 Task: Create a sub task System Test and UAT for the task  Develop a new online tool for project collaboration in the project AgileLogic , assign it to team member softage.4@softage.net and update the status of the sub task to  Completed , set the priority of the sub task to High
Action: Mouse moved to (41, 274)
Screenshot: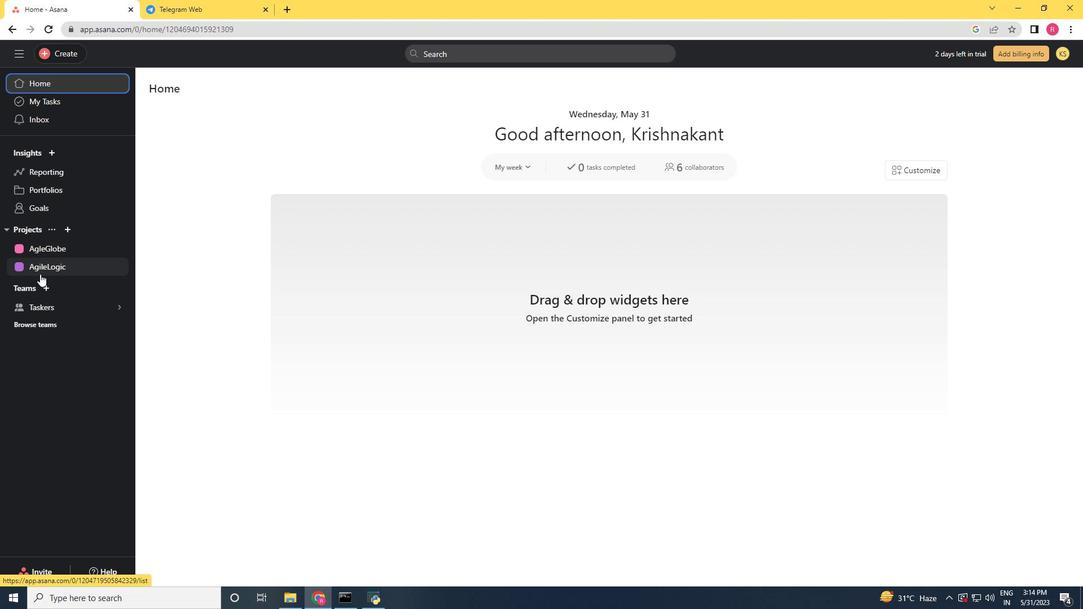 
Action: Mouse pressed left at (41, 274)
Screenshot: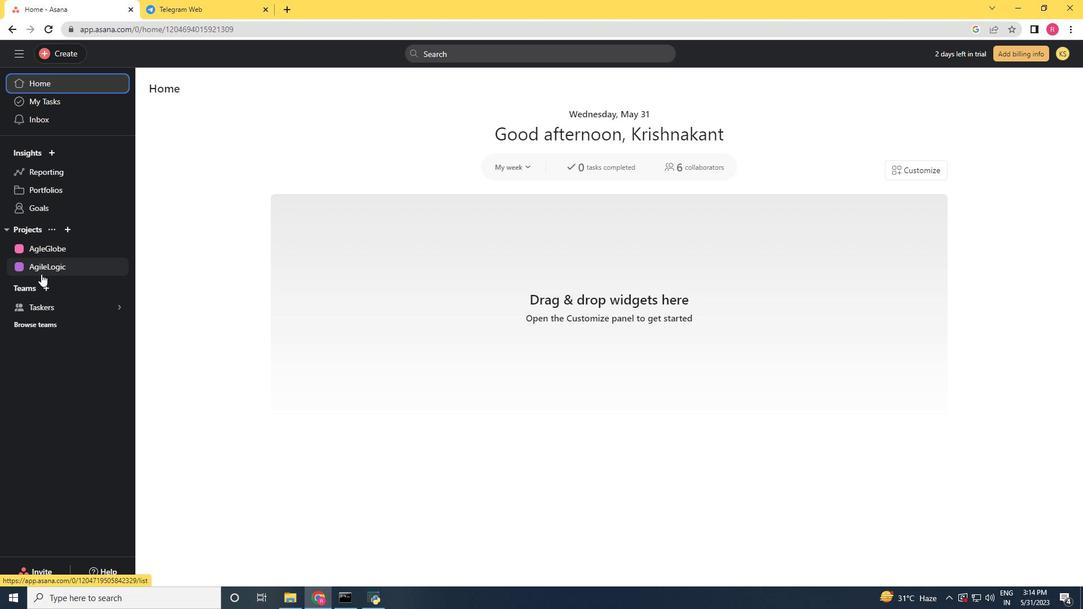 
Action: Mouse moved to (447, 247)
Screenshot: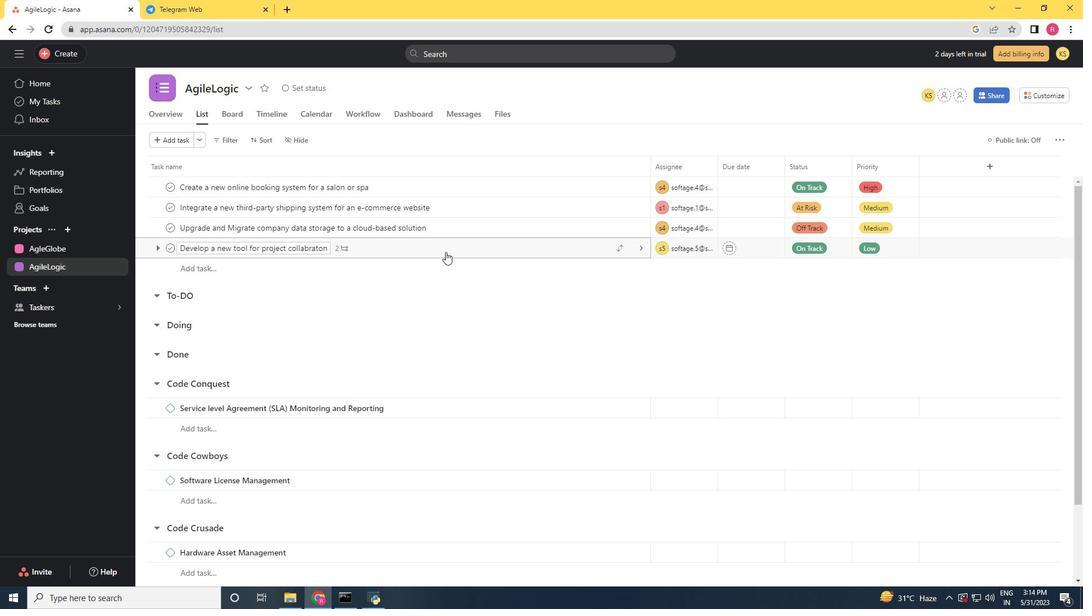 
Action: Mouse pressed left at (447, 247)
Screenshot: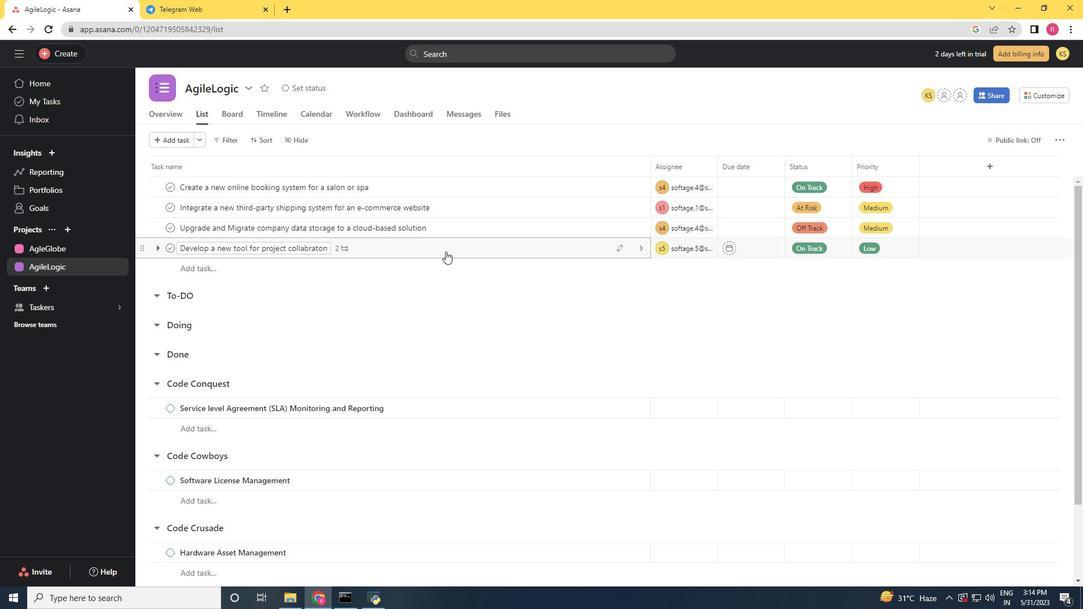 
Action: Mouse moved to (820, 344)
Screenshot: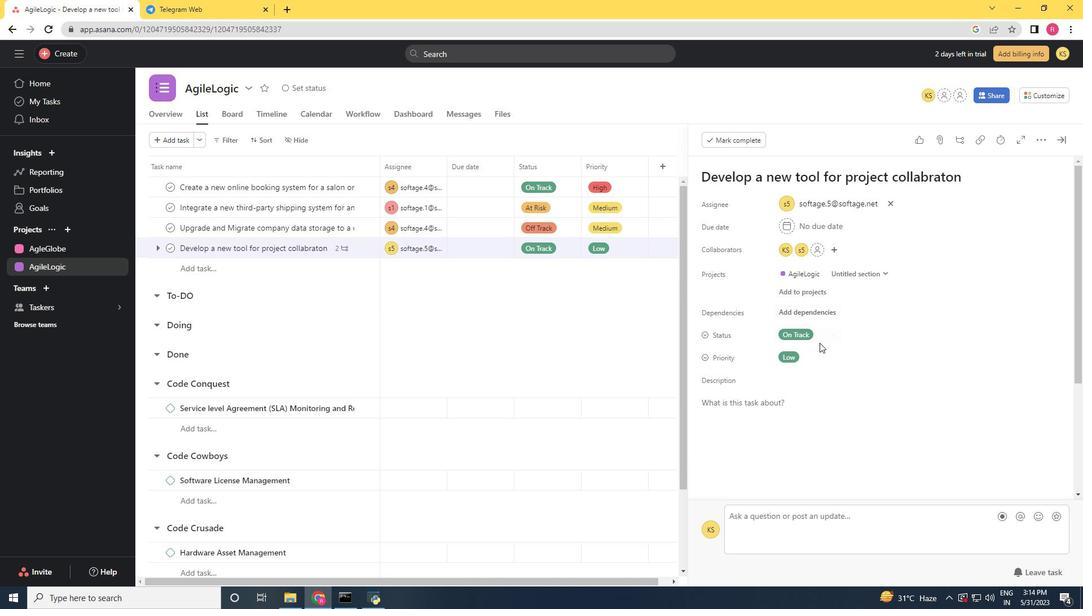 
Action: Mouse scrolled (820, 344) with delta (0, 0)
Screenshot: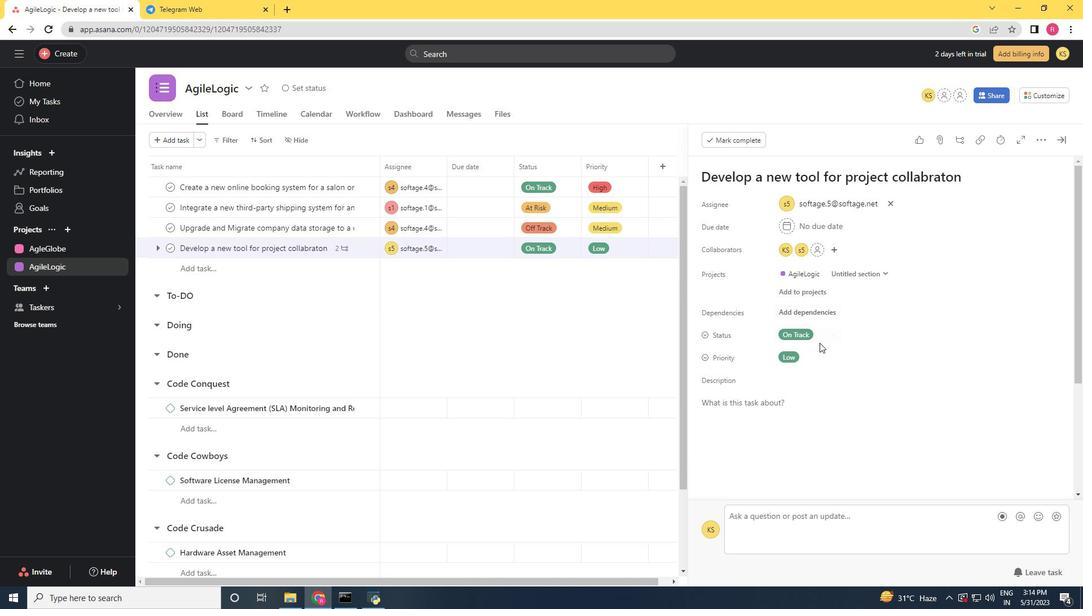 
Action: Mouse moved to (820, 346)
Screenshot: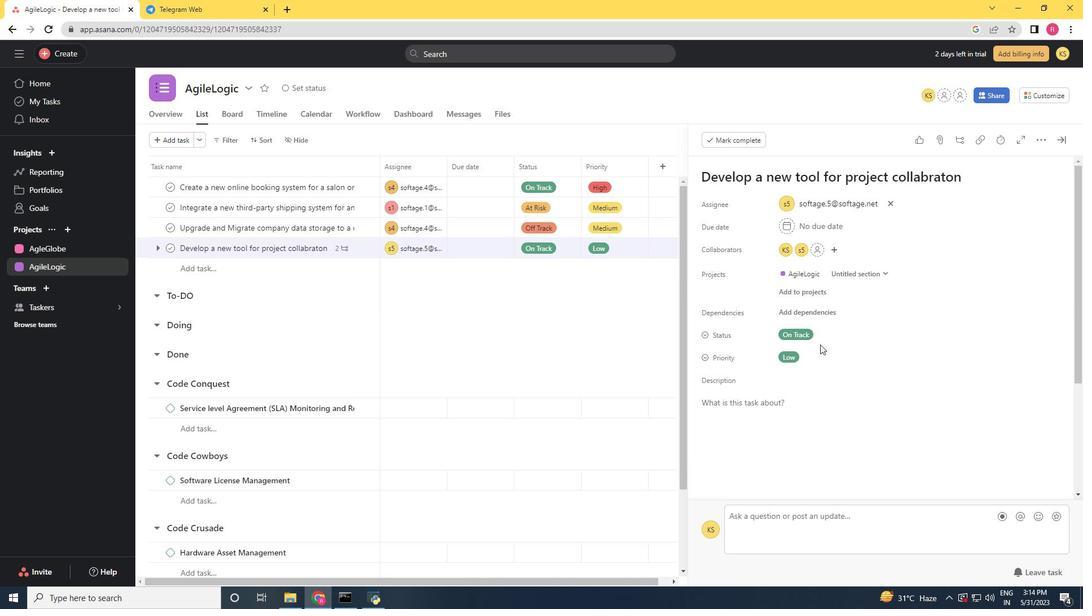 
Action: Mouse scrolled (820, 346) with delta (0, 0)
Screenshot: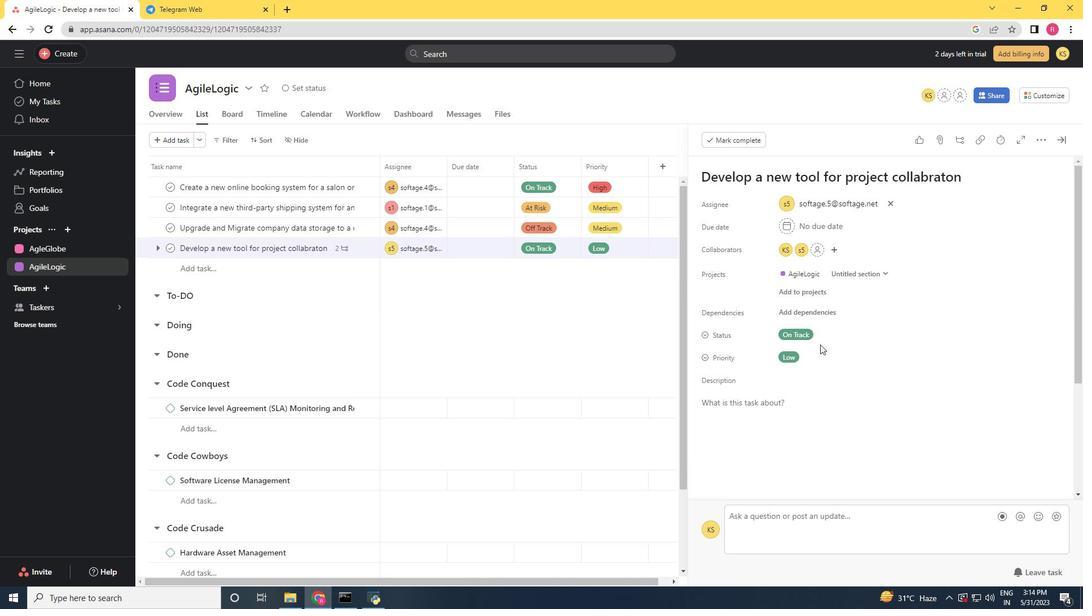 
Action: Mouse scrolled (820, 346) with delta (0, 0)
Screenshot: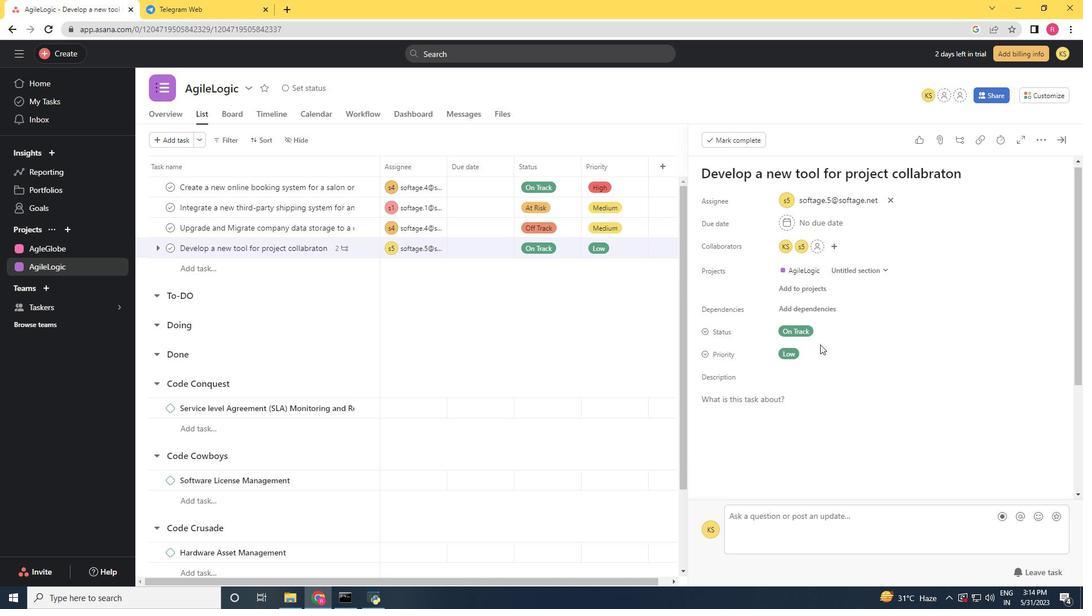 
Action: Mouse scrolled (820, 346) with delta (0, 0)
Screenshot: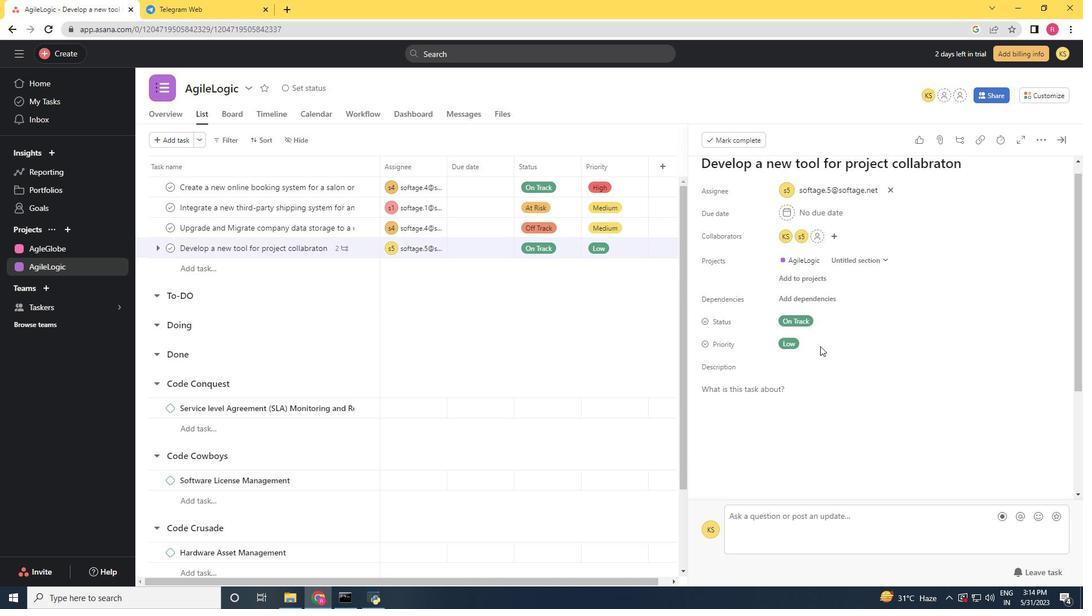 
Action: Mouse moved to (739, 406)
Screenshot: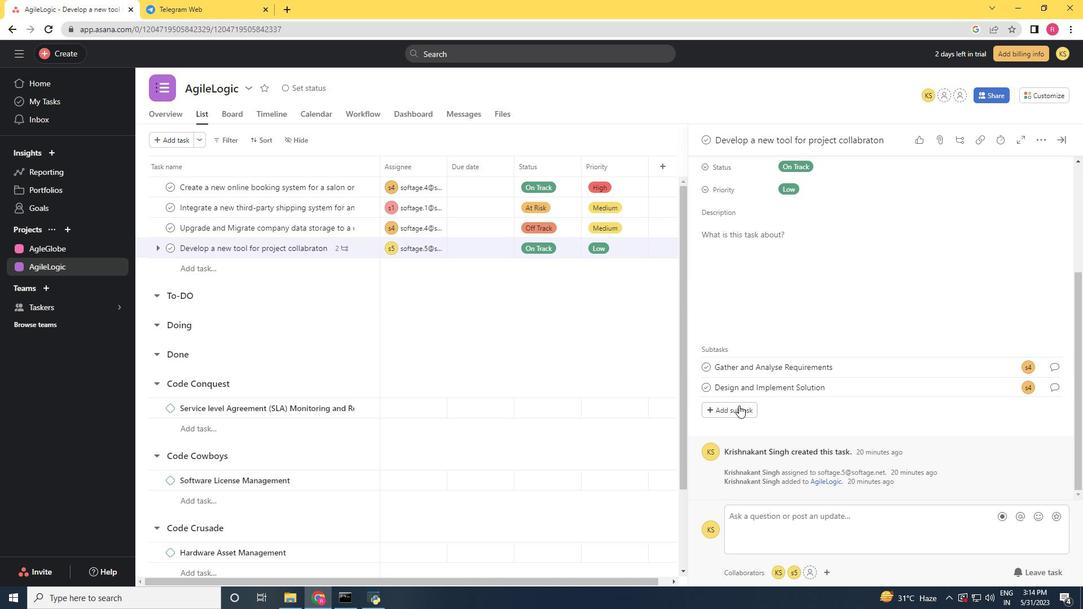 
Action: Mouse pressed left at (739, 406)
Screenshot: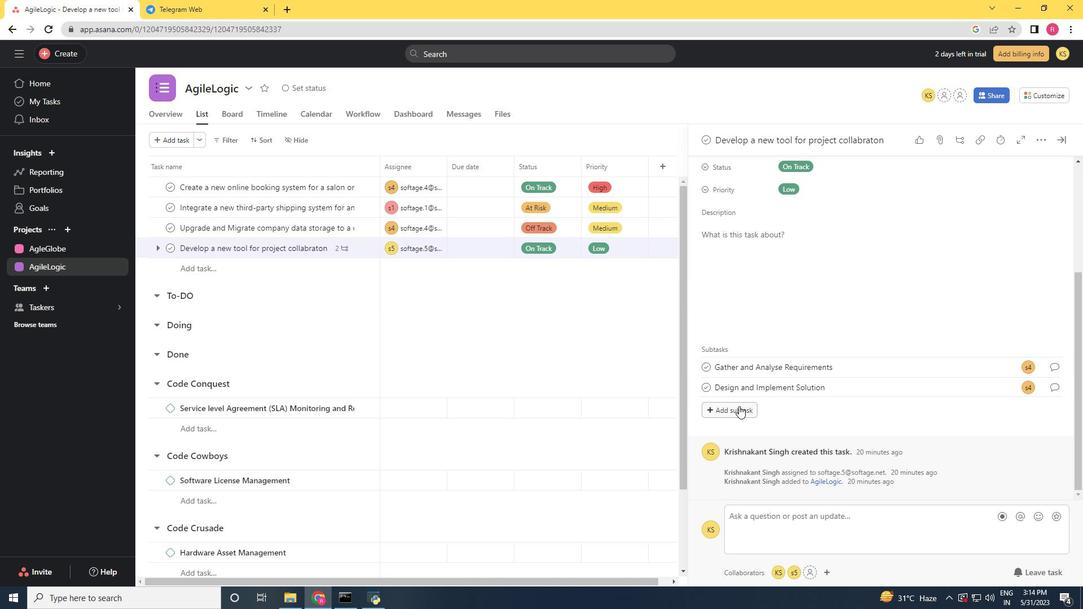 
Action: Key pressed <Key.shift>Systen<Key.backspace>m<Key.space><Key.shift>Test<Key.space>and<Key.space><Key.shift>UAT<Key.space>
Screenshot: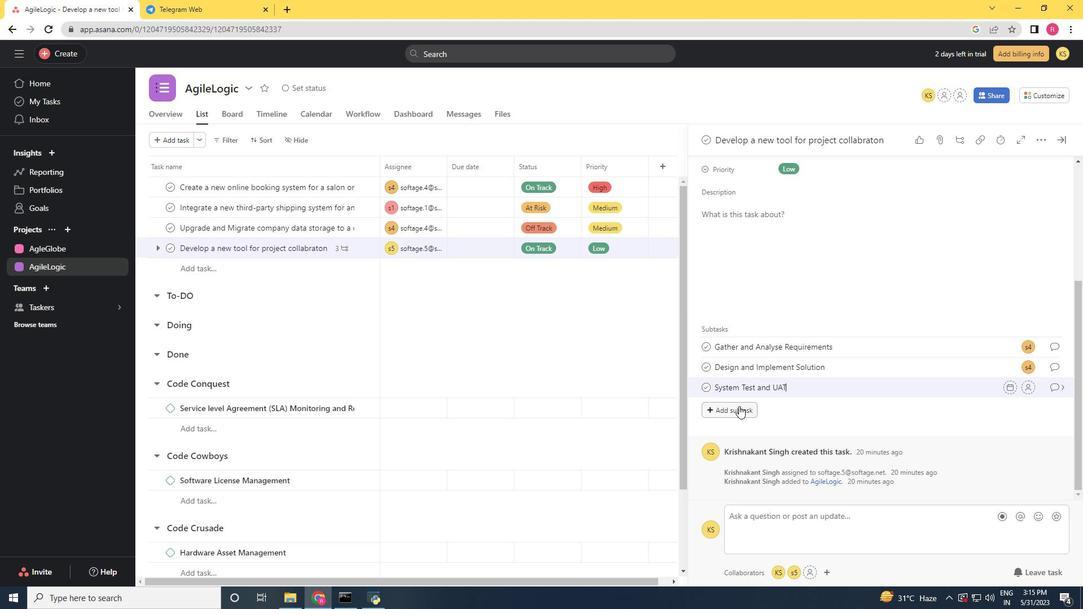 
Action: Mouse moved to (1030, 383)
Screenshot: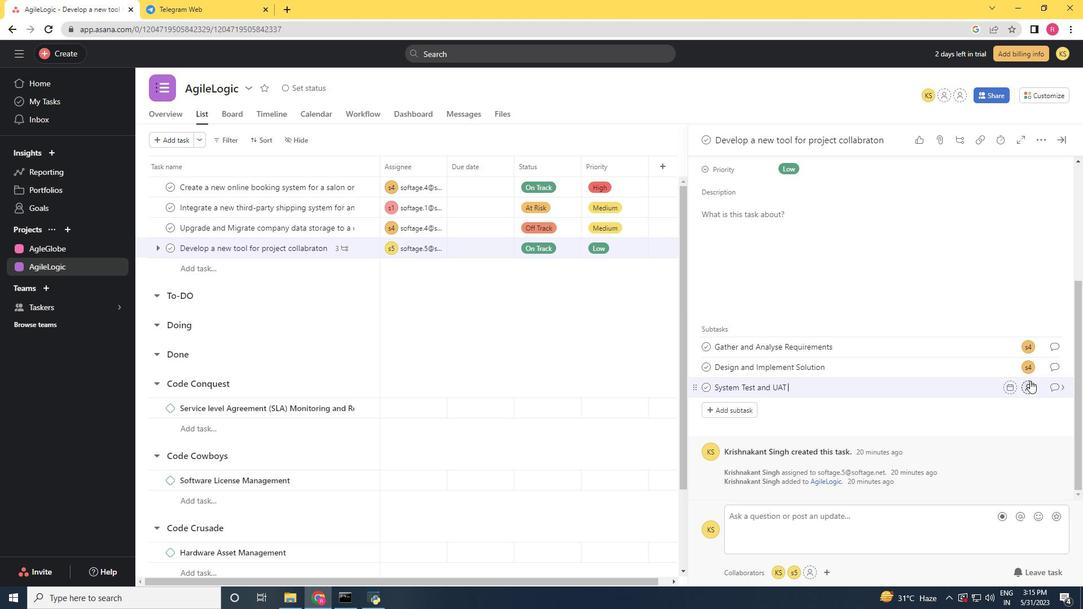 
Action: Mouse pressed left at (1030, 383)
Screenshot: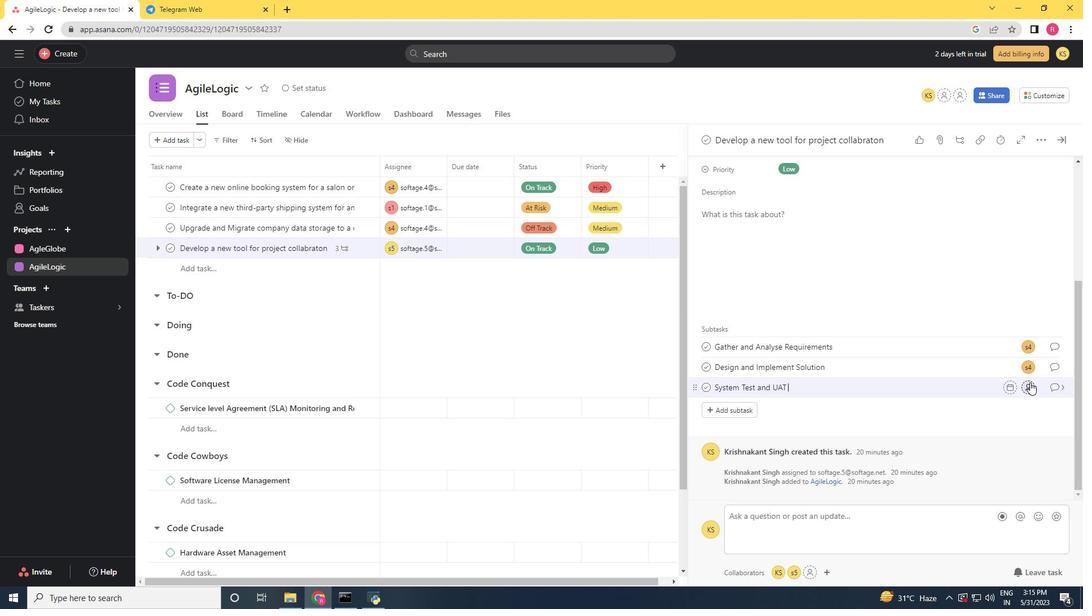 
Action: Key pressed s
Screenshot: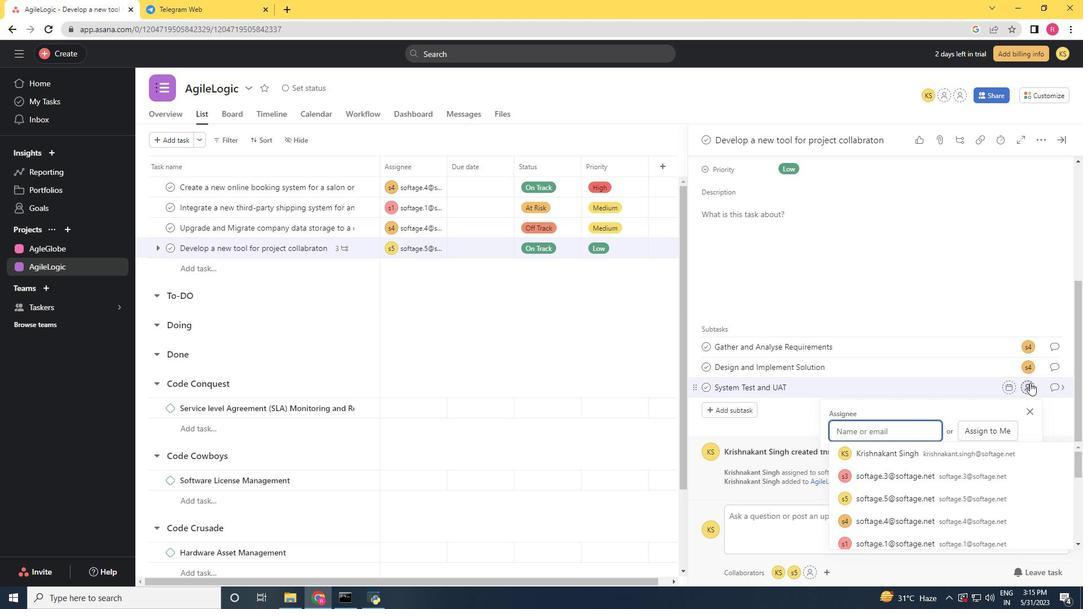 
Action: Mouse moved to (1030, 383)
Screenshot: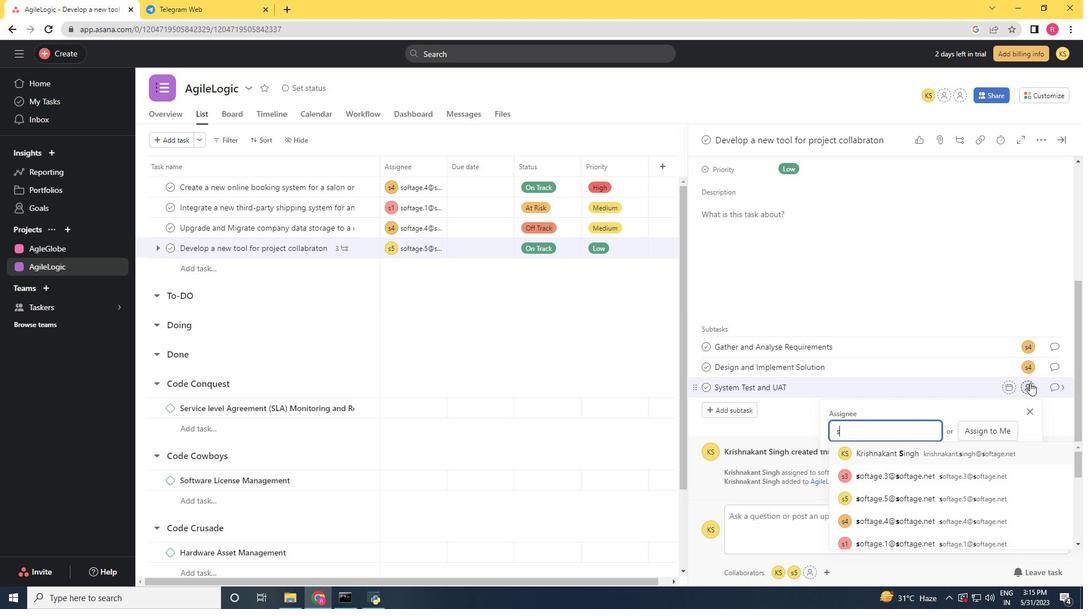 
Action: Key pressed oftage.4<Key.shift>@softage.net
Screenshot: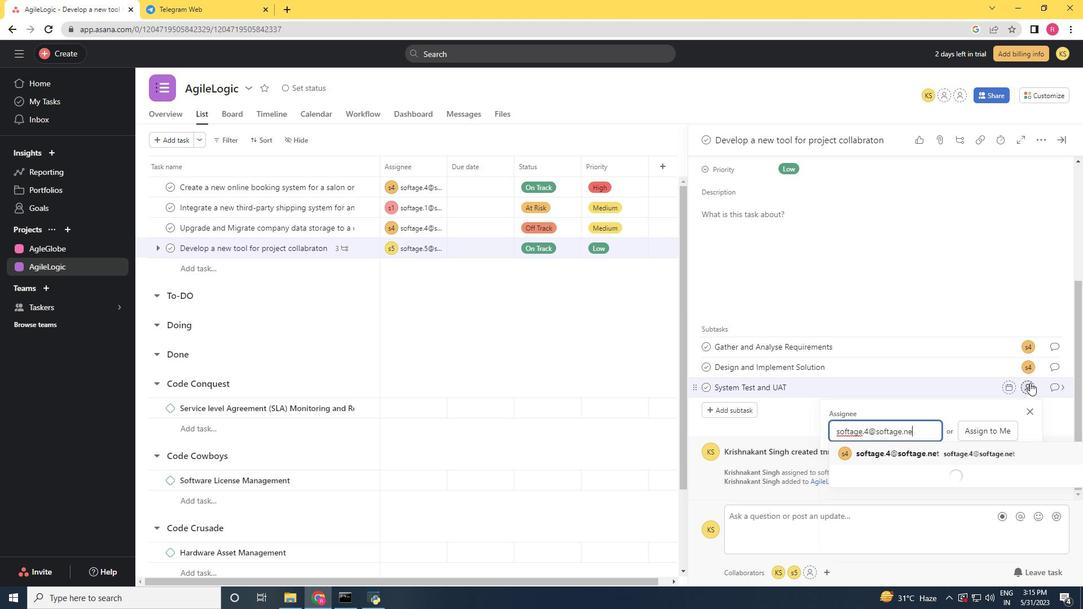 
Action: Mouse moved to (881, 450)
Screenshot: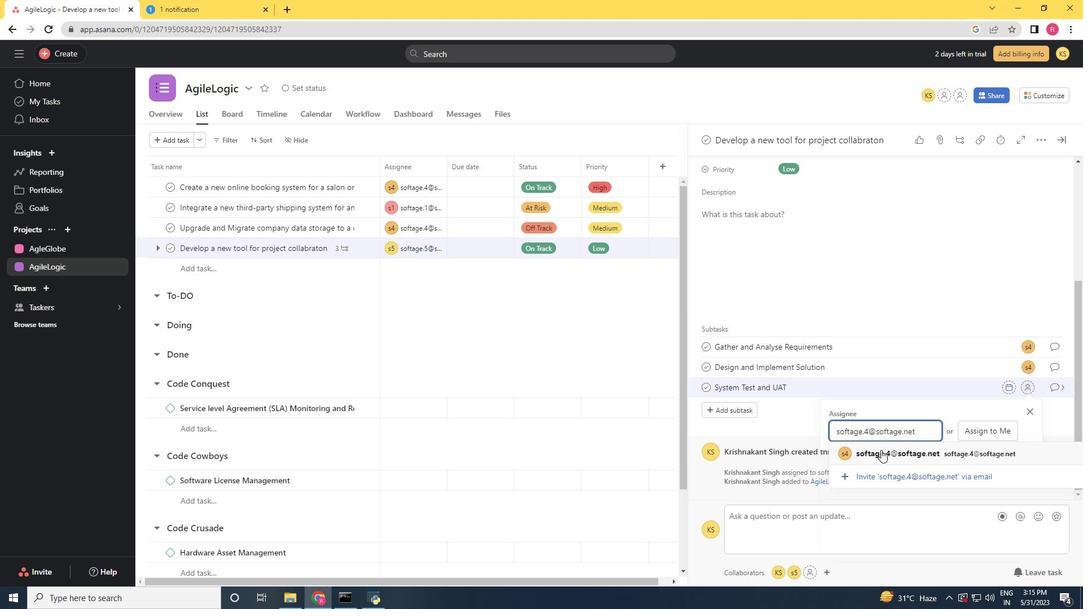 
Action: Mouse pressed left at (881, 450)
Screenshot: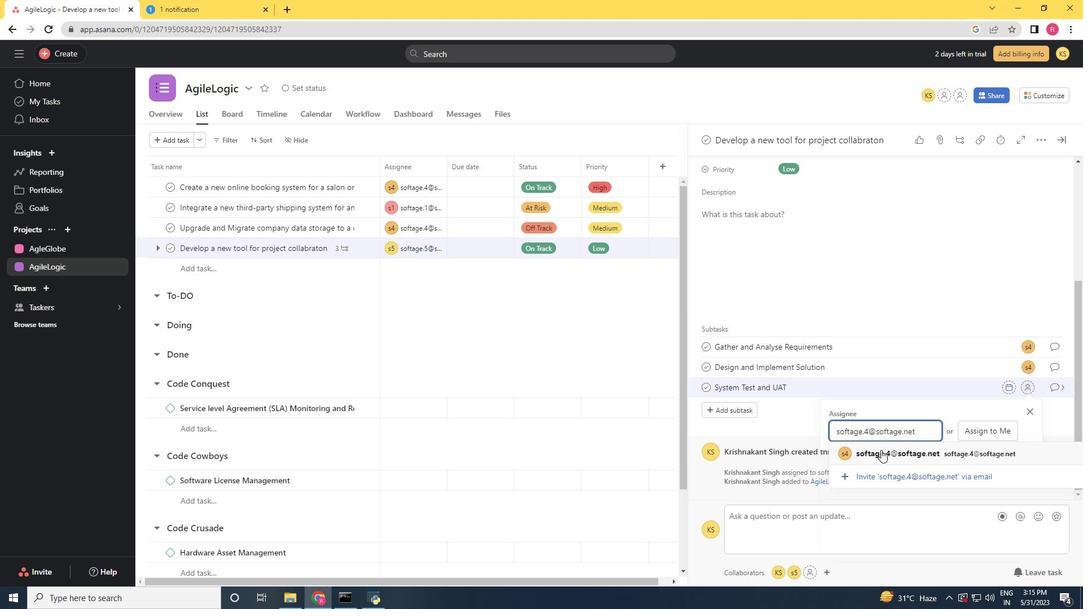 
Action: Mouse moved to (1058, 387)
Screenshot: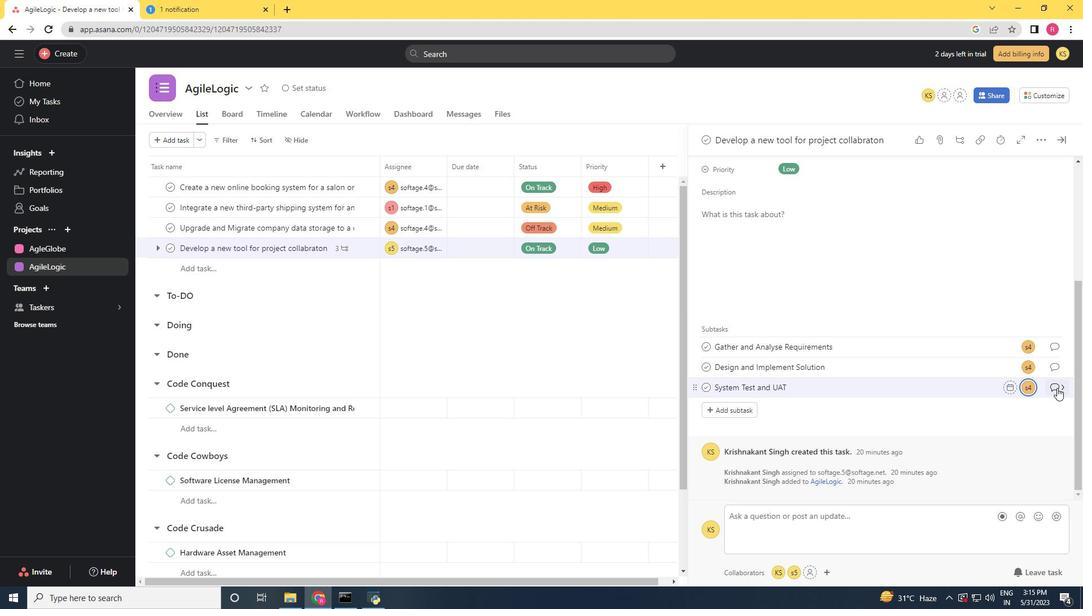 
Action: Mouse pressed left at (1058, 387)
Screenshot: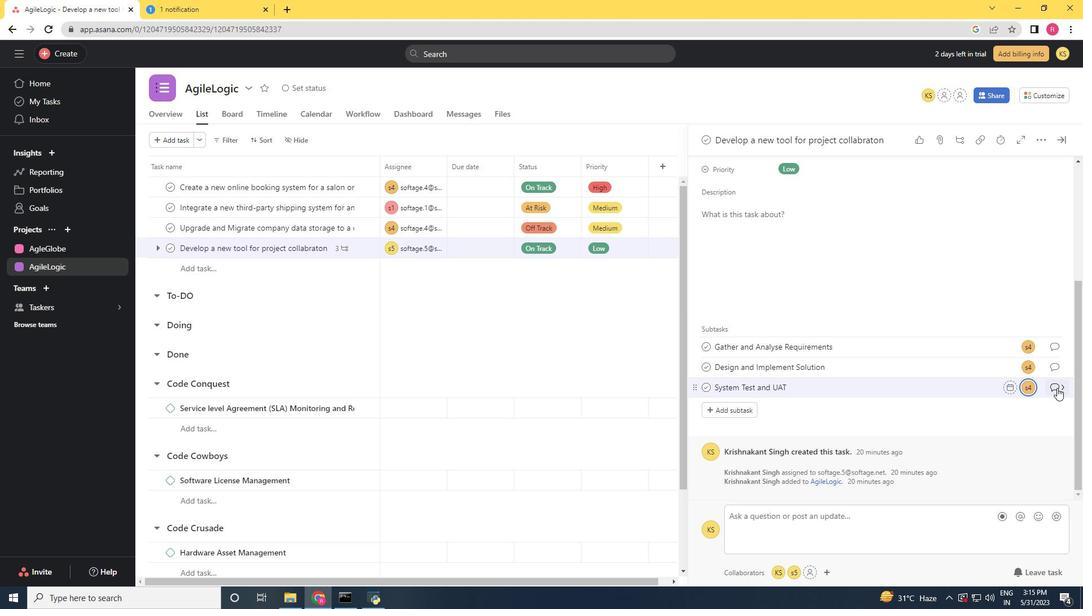 
Action: Mouse moved to (741, 324)
Screenshot: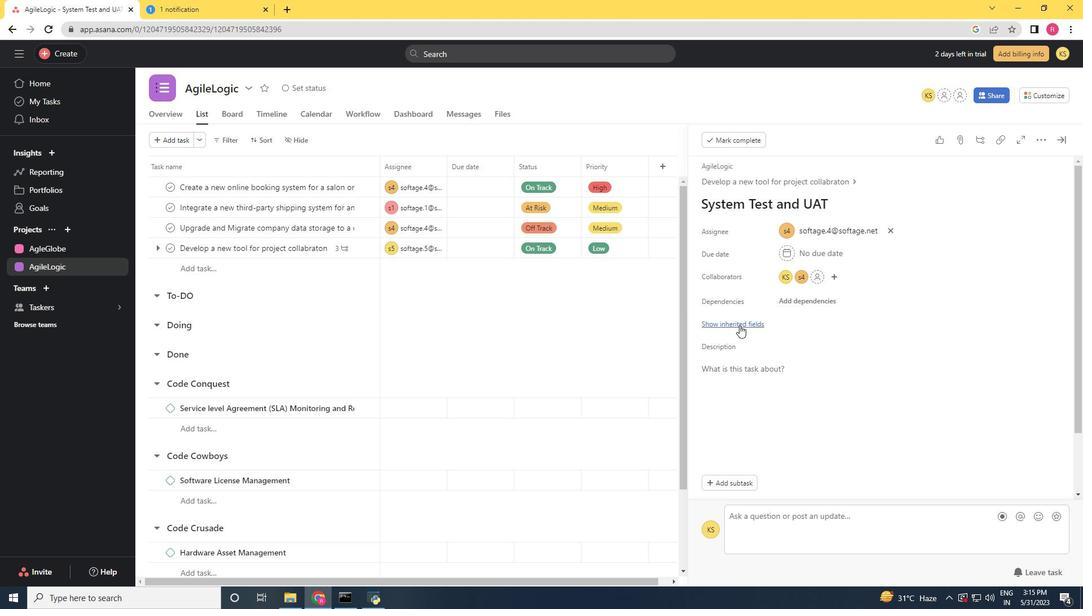 
Action: Mouse pressed left at (741, 324)
Screenshot: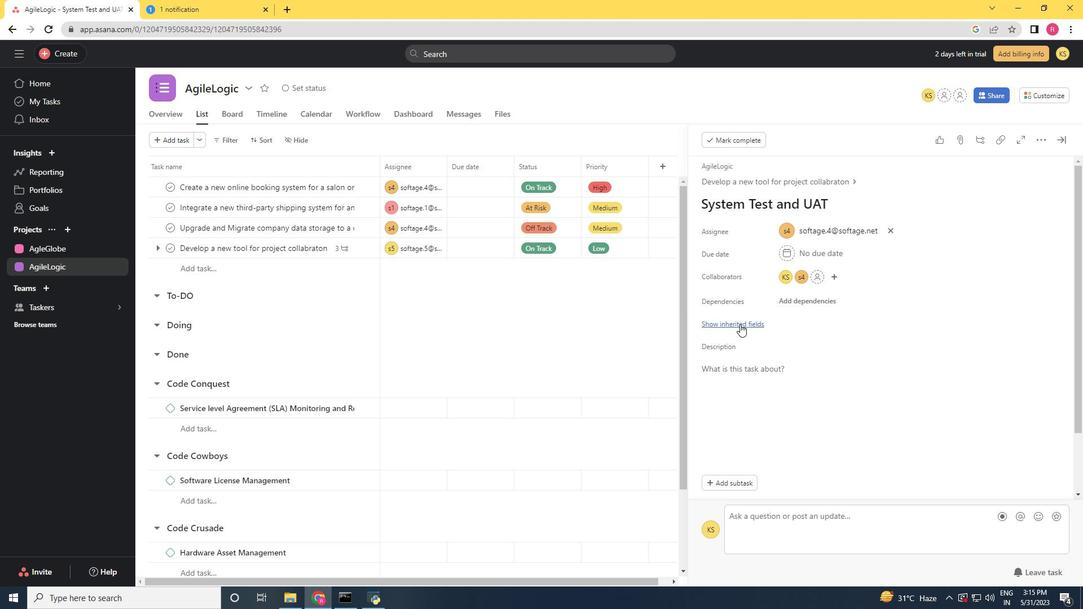 
Action: Mouse moved to (791, 344)
Screenshot: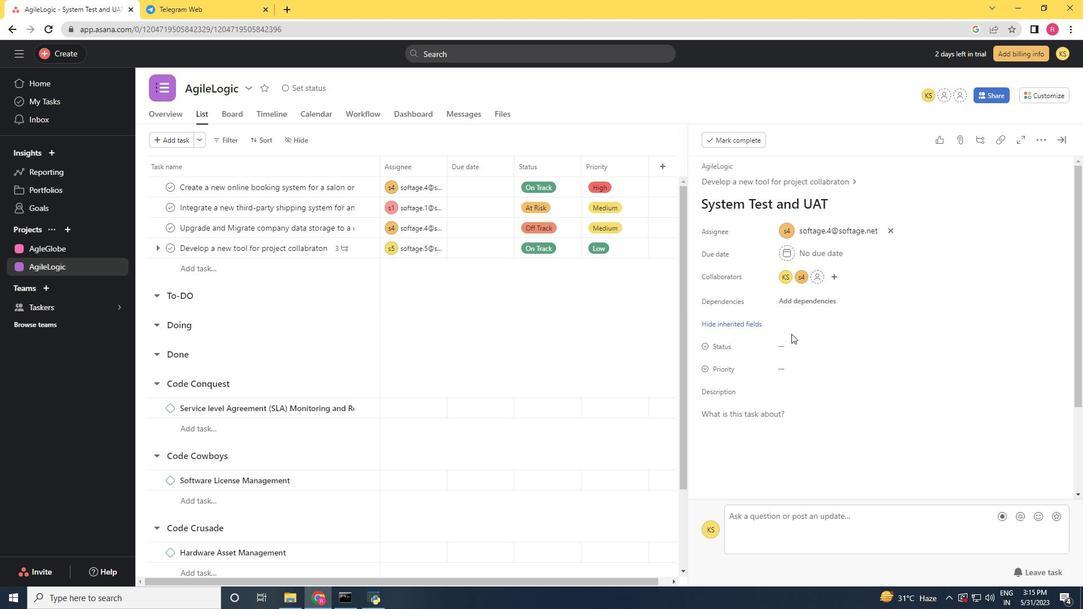
Action: Mouse pressed left at (791, 344)
Screenshot: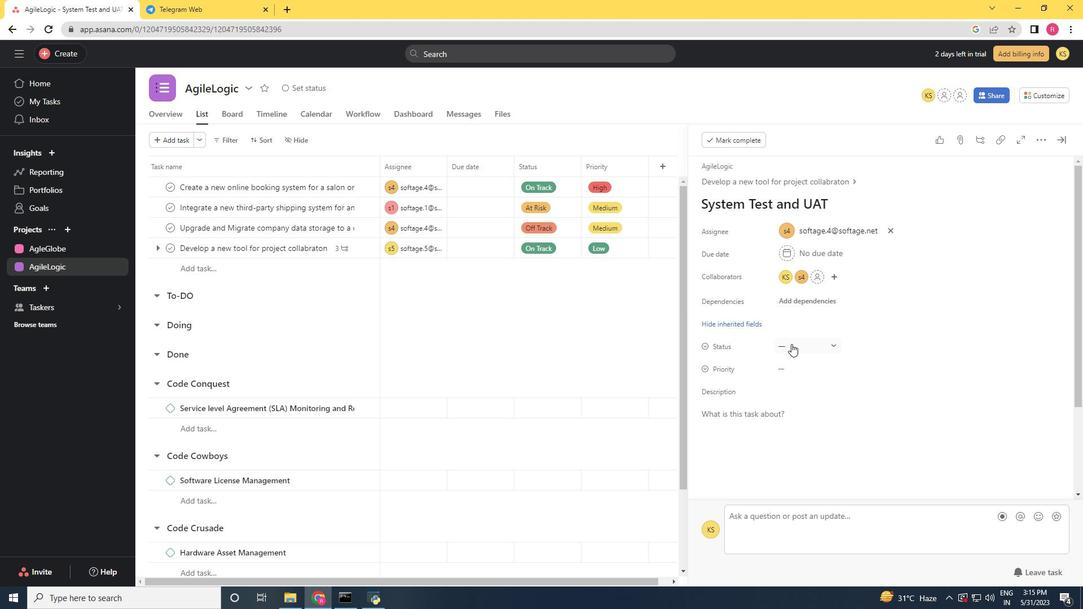 
Action: Mouse moved to (828, 443)
Screenshot: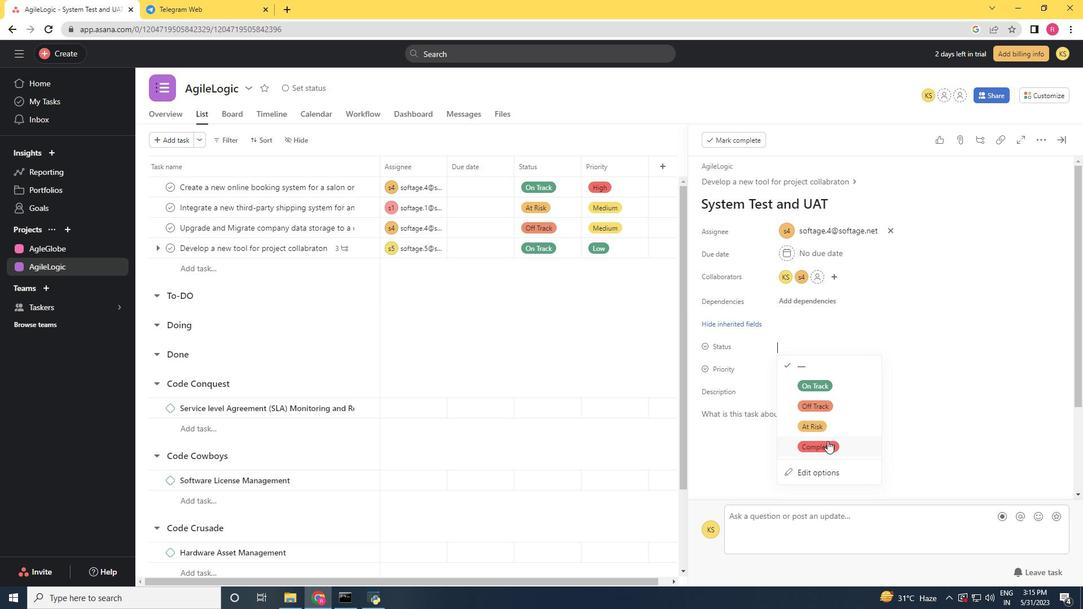 
Action: Mouse pressed left at (828, 443)
Screenshot: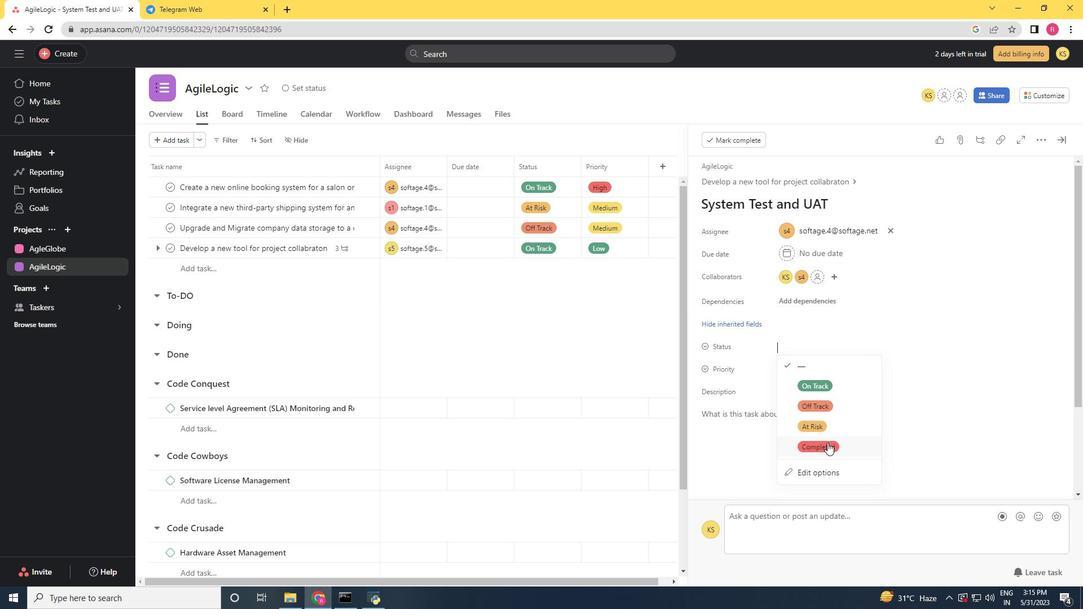 
Action: Mouse moved to (788, 369)
Screenshot: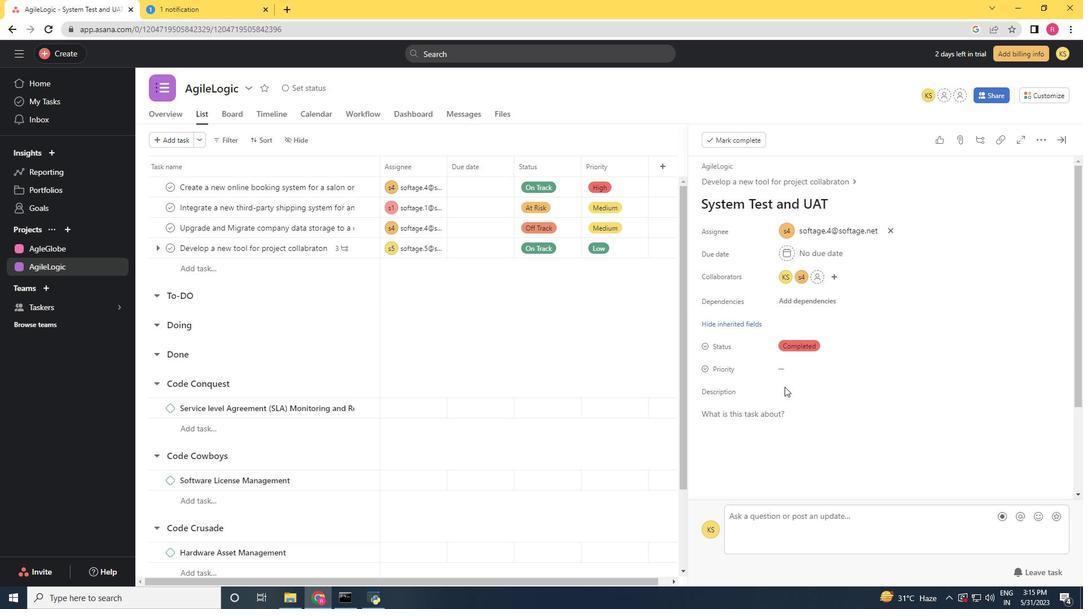 
Action: Mouse pressed left at (788, 369)
Screenshot: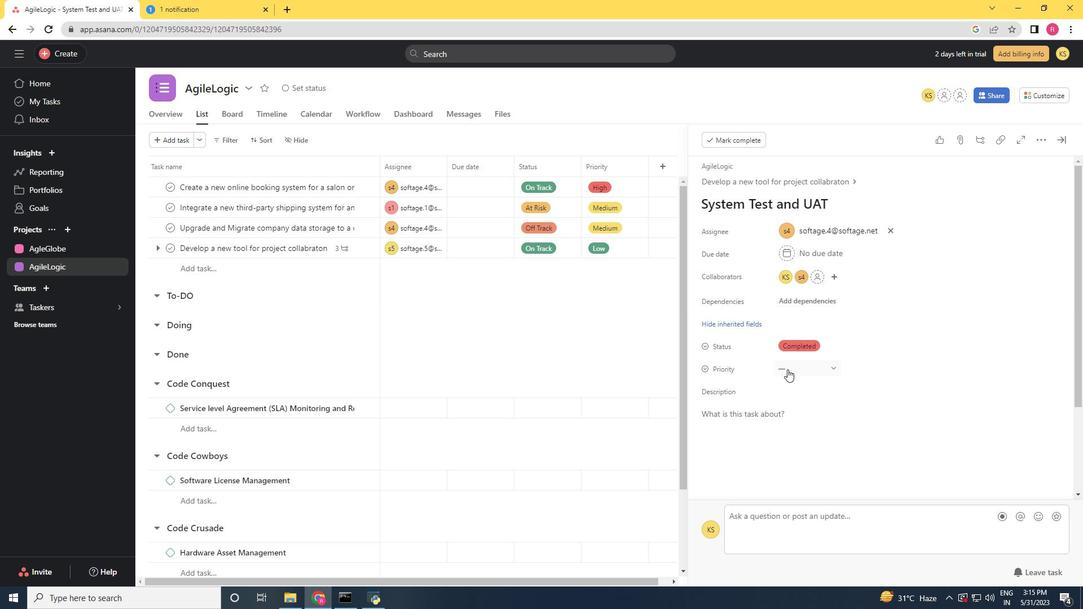 
Action: Mouse moved to (810, 405)
Screenshot: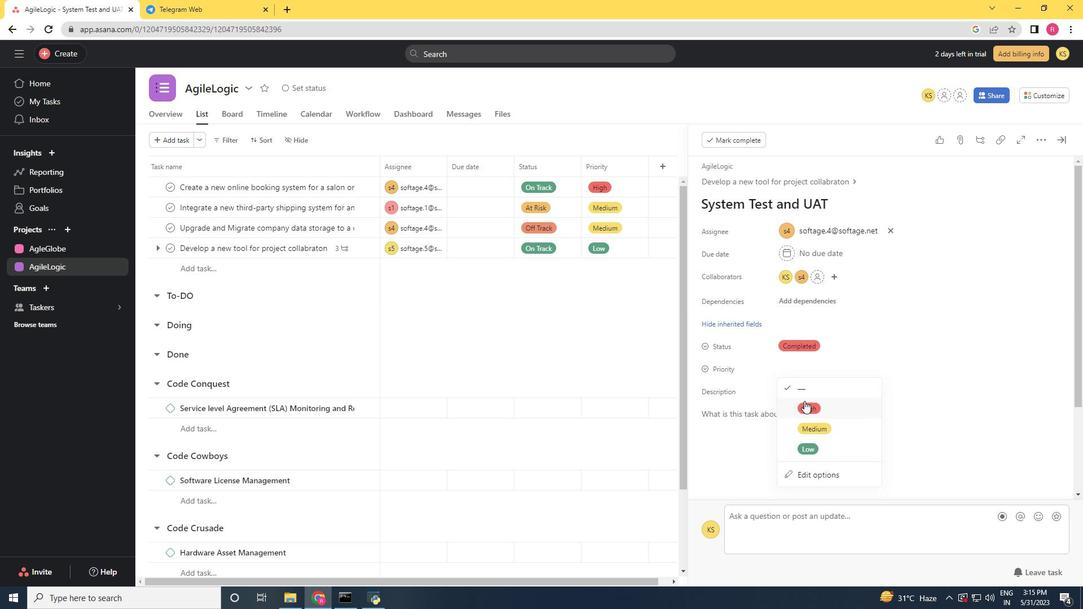 
Action: Mouse pressed left at (810, 405)
Screenshot: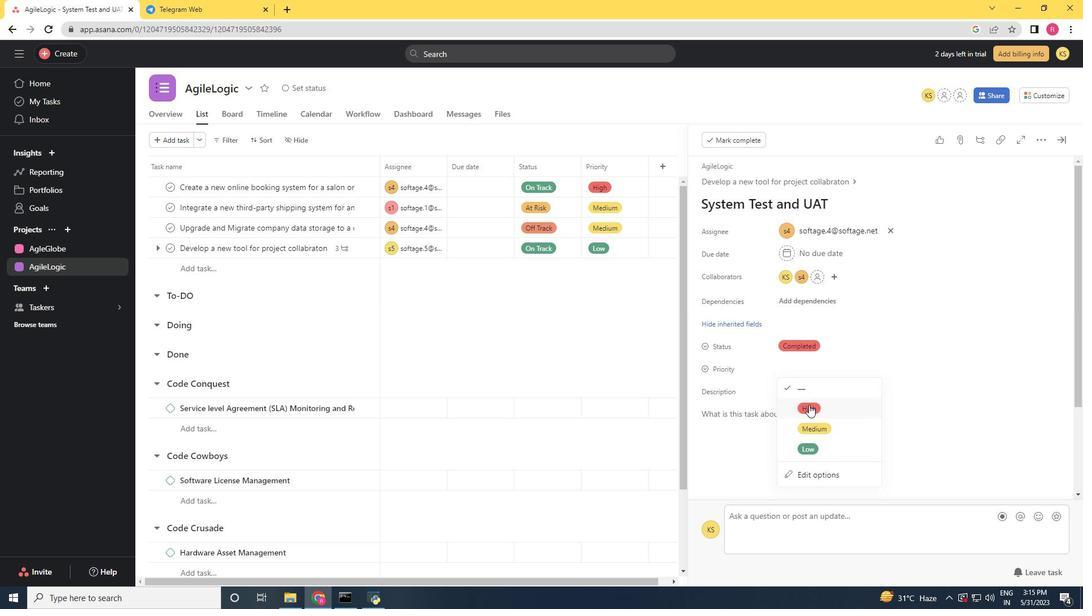 
Action: Mouse moved to (793, 405)
Screenshot: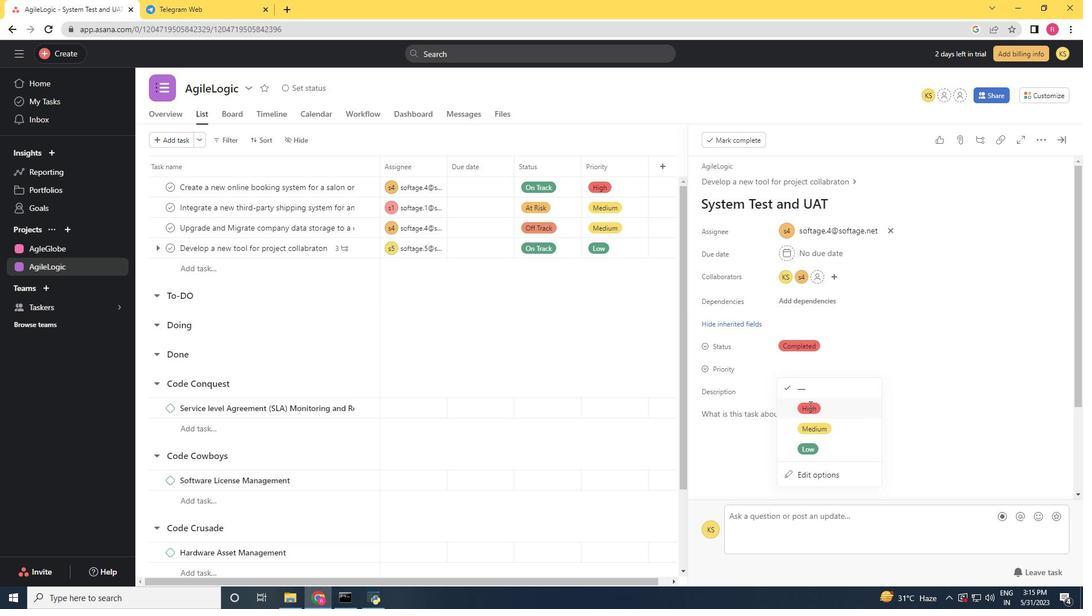 
